 Task: Plan a team-building charity run for the 21st at 8:30 AM.
Action: Mouse moved to (55, 71)
Screenshot: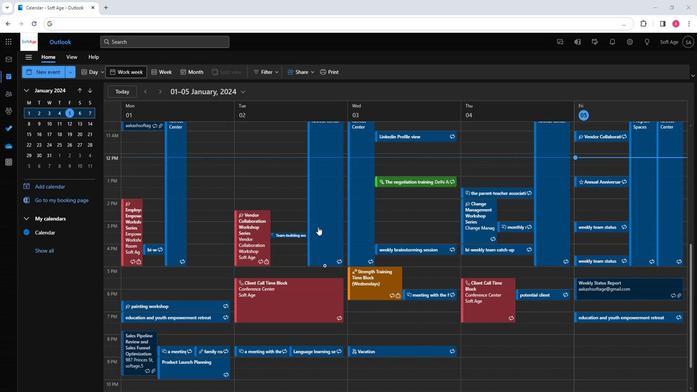 
Action: Mouse pressed left at (55, 71)
Screenshot: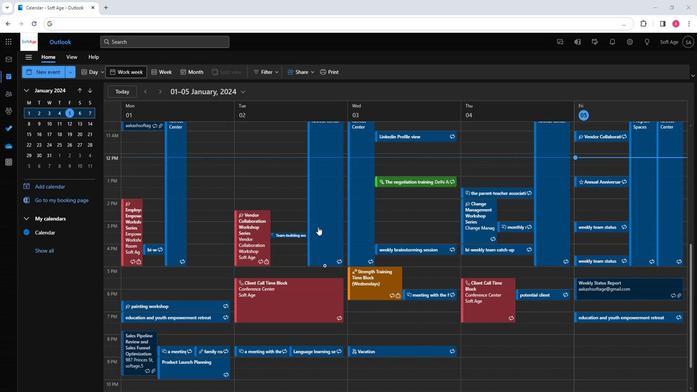 
Action: Mouse moved to (194, 170)
Screenshot: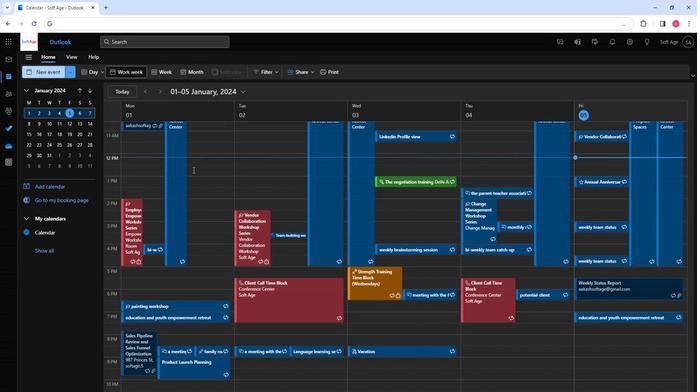 
Action: Key pressed <Key.shift>Team-<Key.shift>Building<Key.space><Key.shift><Key.shift><Key.shift><Key.shift>Charity<Key.space><Key.shift>Run
Screenshot: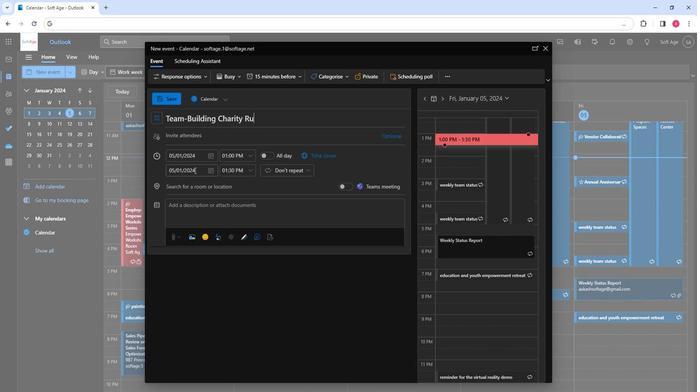 
Action: Mouse moved to (185, 136)
Screenshot: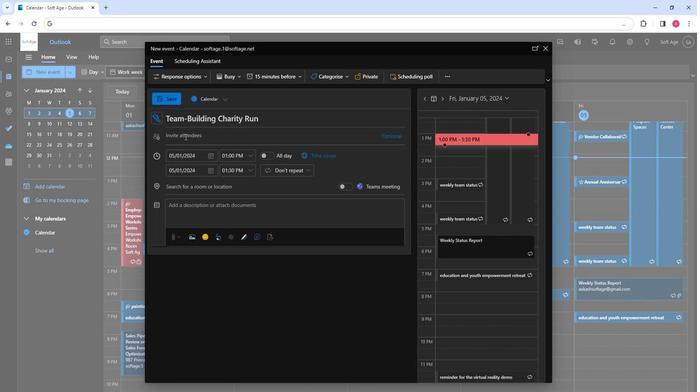 
Action: Mouse pressed left at (185, 136)
Screenshot: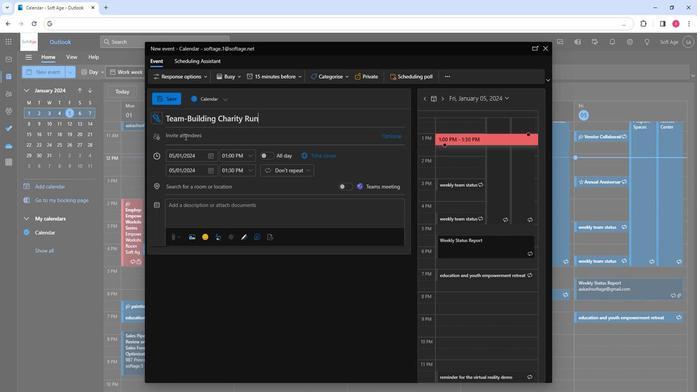 
Action: Key pressed so
Screenshot: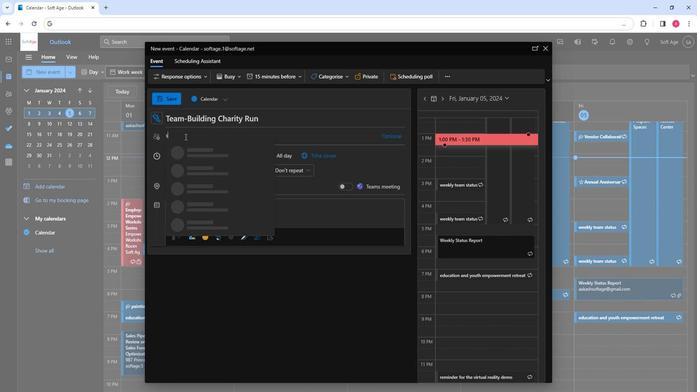 
Action: Mouse moved to (197, 150)
Screenshot: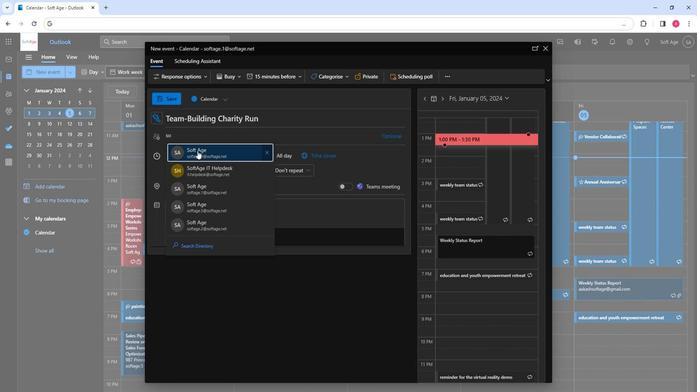 
Action: Mouse pressed left at (197, 150)
Screenshot: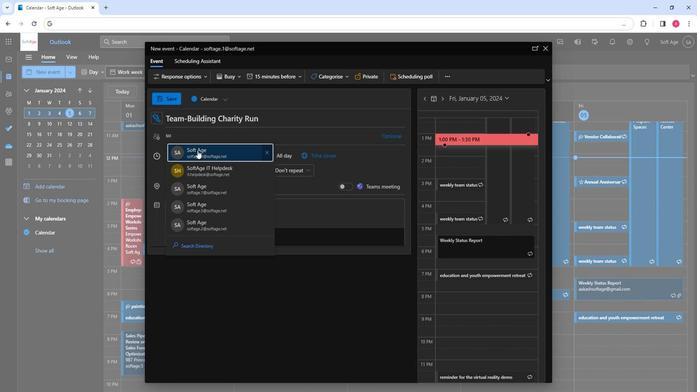
Action: Key pressed so
Screenshot: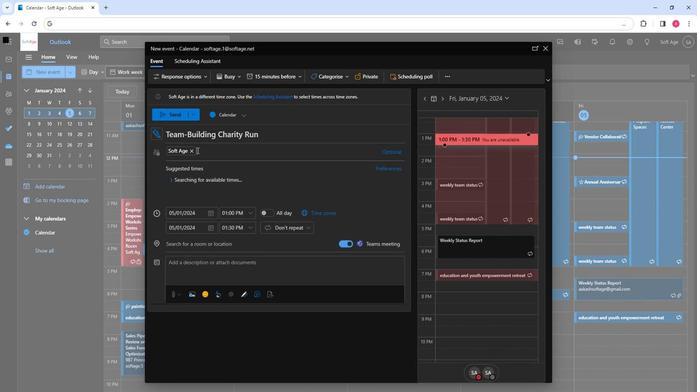 
Action: Mouse moved to (235, 205)
Screenshot: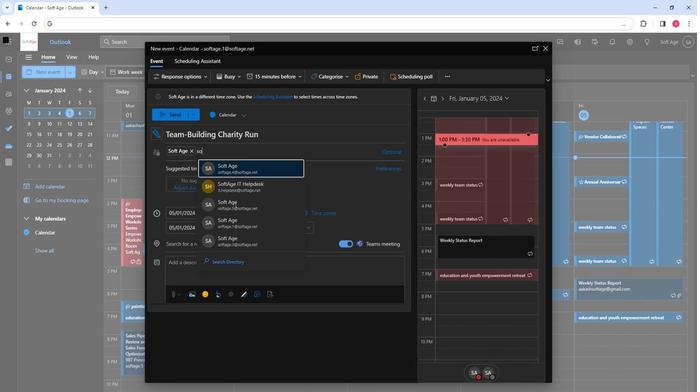 
Action: Mouse pressed left at (235, 205)
Screenshot: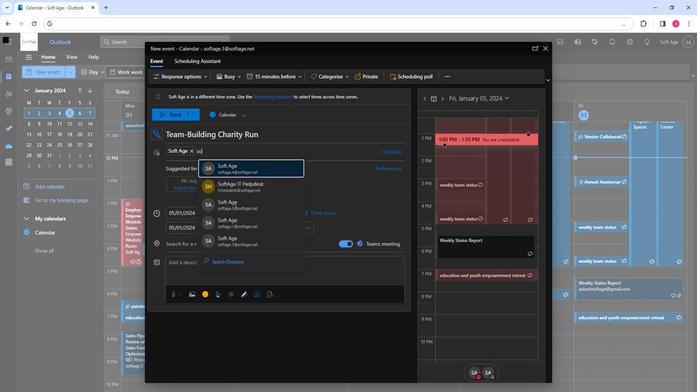 
Action: Key pressed so
Screenshot: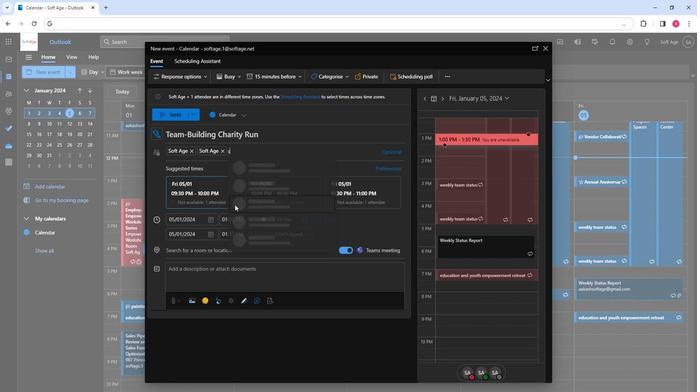 
Action: Mouse moved to (262, 226)
Screenshot: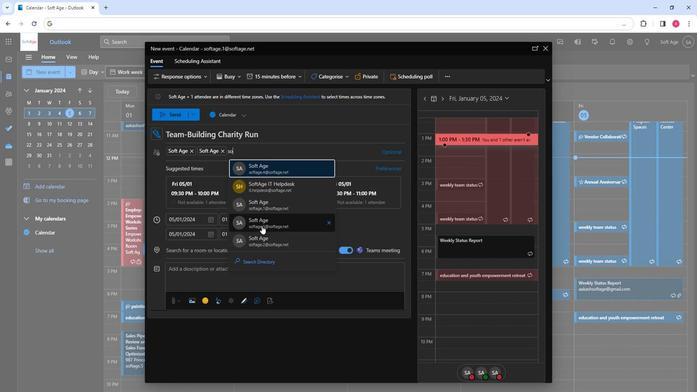 
Action: Mouse pressed left at (262, 226)
Screenshot: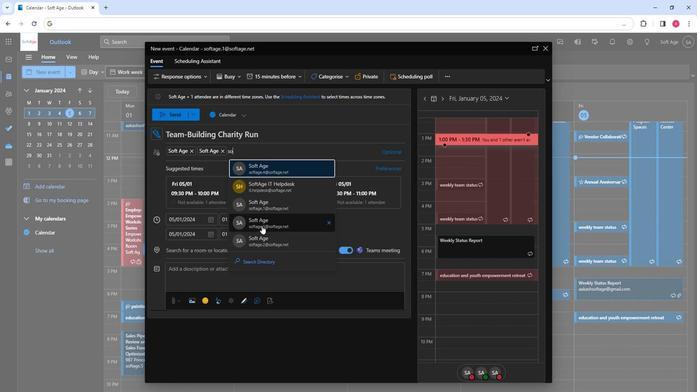 
Action: Mouse moved to (210, 214)
Screenshot: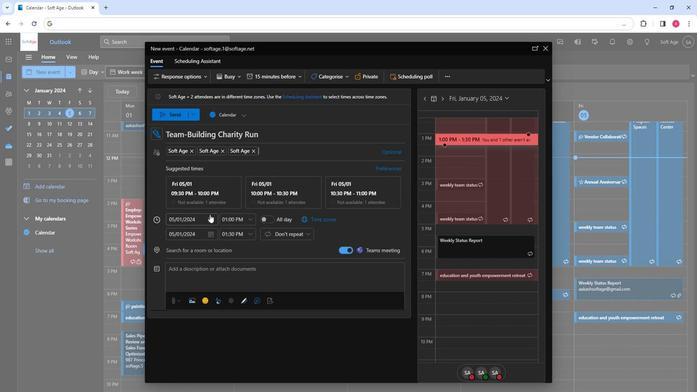 
Action: Mouse pressed left at (210, 214)
Screenshot: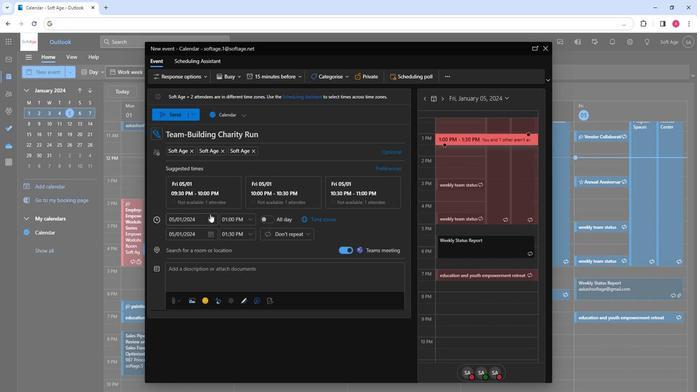 
Action: Mouse moved to (235, 278)
Screenshot: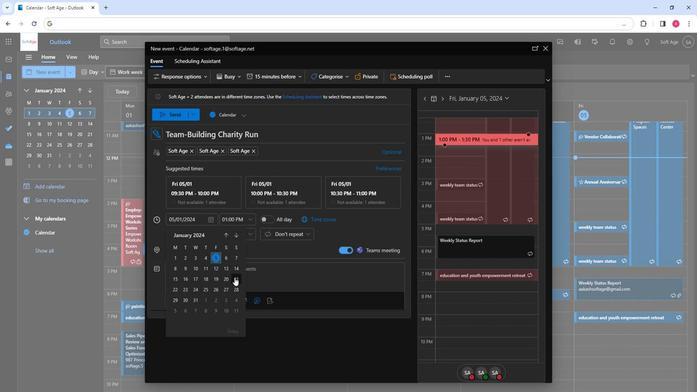 
Action: Mouse pressed left at (235, 278)
Screenshot: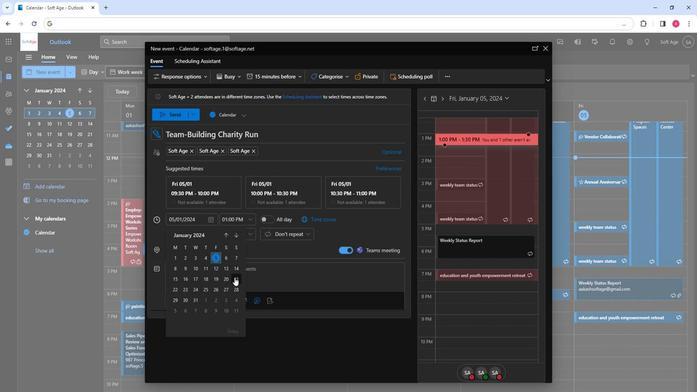 
Action: Mouse moved to (249, 216)
Screenshot: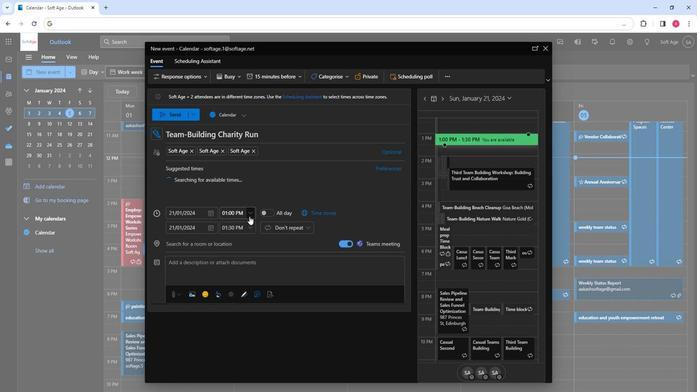 
Action: Mouse pressed left at (249, 216)
Screenshot: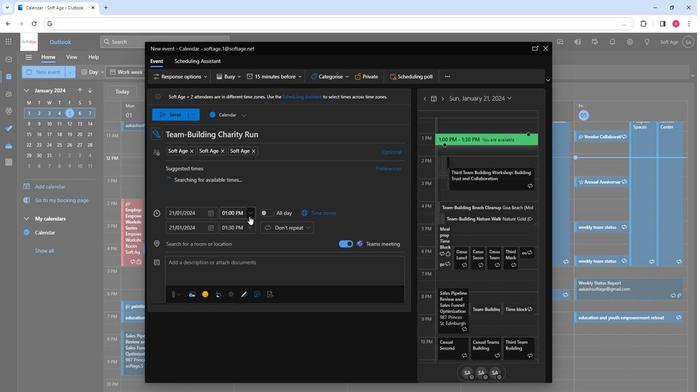
Action: Mouse moved to (242, 260)
Screenshot: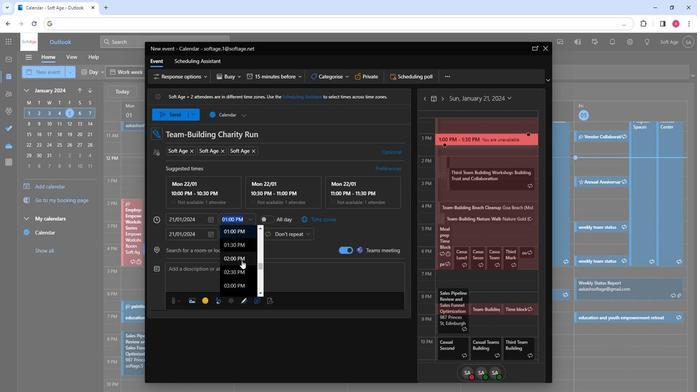 
Action: Mouse scrolled (242, 261) with delta (0, 0)
Screenshot: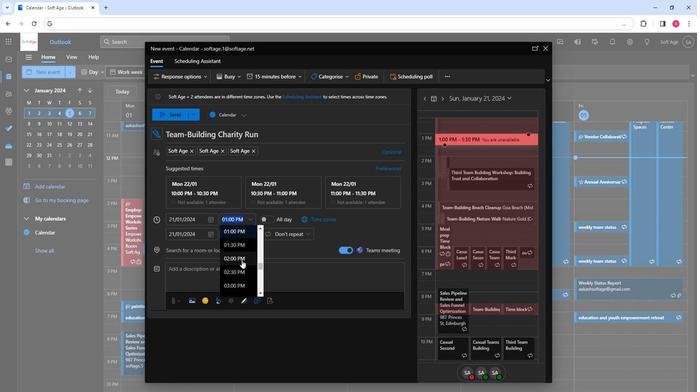 
Action: Mouse moved to (240, 257)
Screenshot: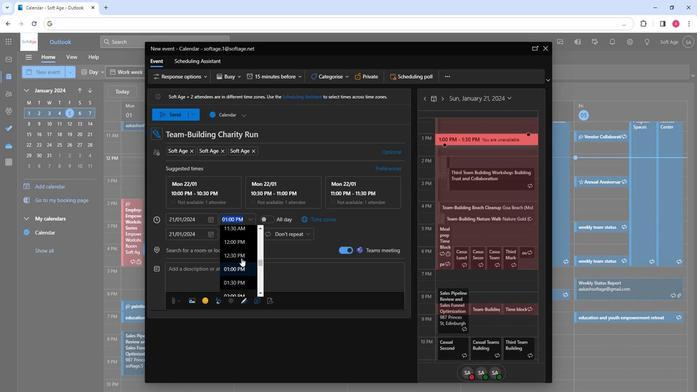 
Action: Mouse scrolled (240, 257) with delta (0, 0)
Screenshot: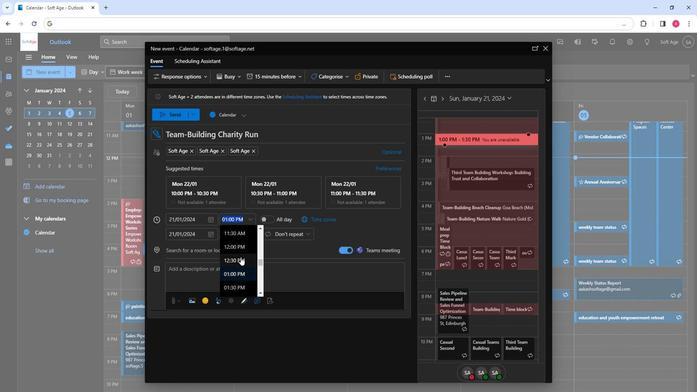 
Action: Mouse moved to (239, 257)
Screenshot: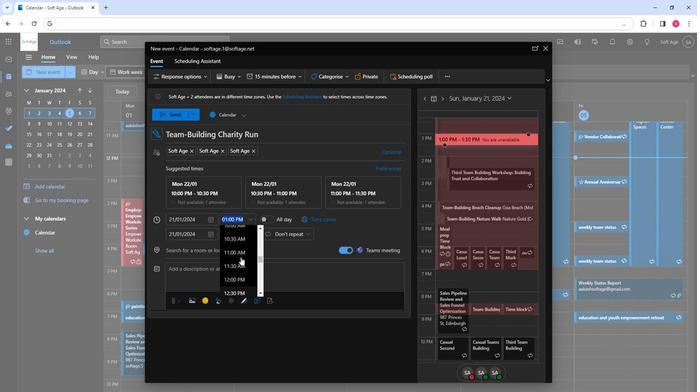 
Action: Mouse scrolled (239, 257) with delta (0, 0)
Screenshot: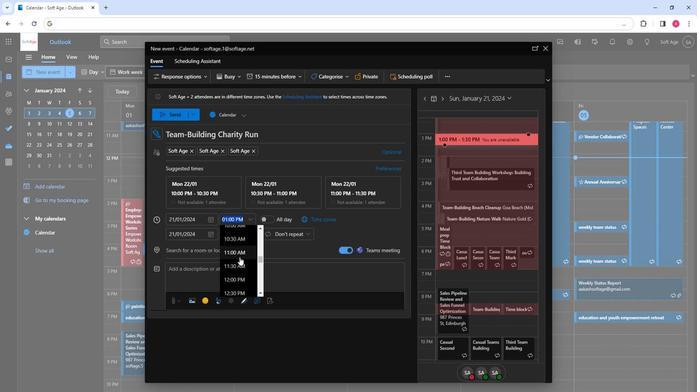 
Action: Mouse scrolled (239, 257) with delta (0, 0)
Screenshot: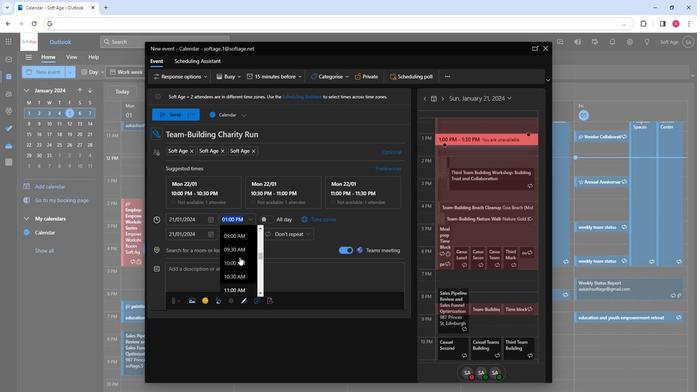 
Action: Mouse moved to (231, 261)
Screenshot: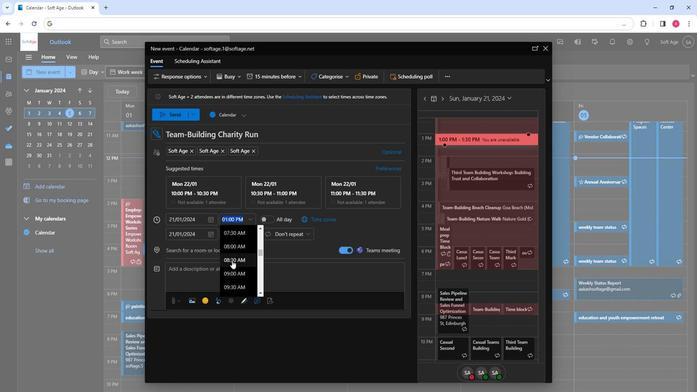 
Action: Mouse pressed left at (231, 261)
Screenshot: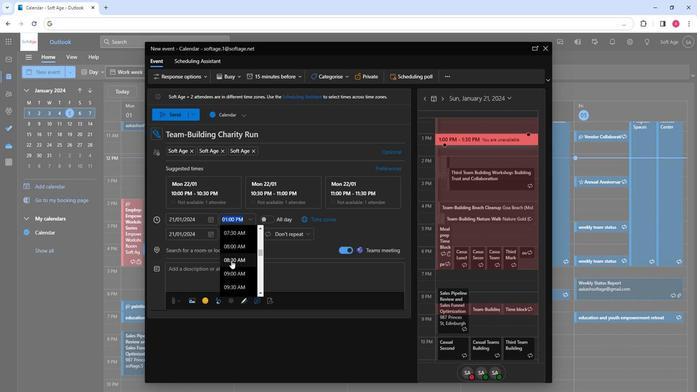 
Action: Mouse moved to (209, 248)
Screenshot: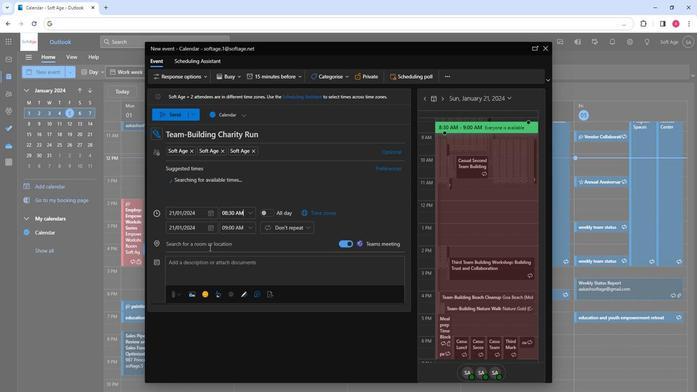 
Action: Mouse pressed left at (209, 248)
Screenshot: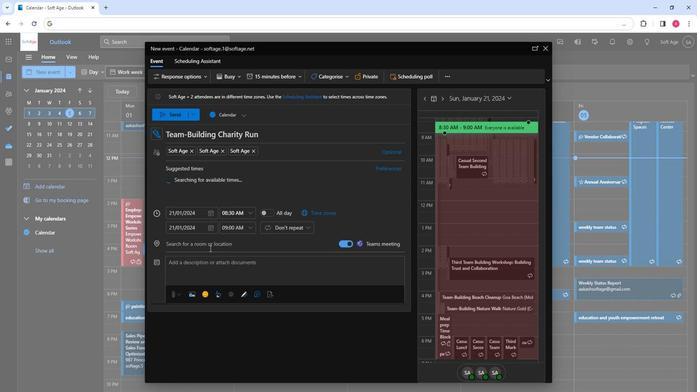 
Action: Mouse moved to (205, 317)
Screenshot: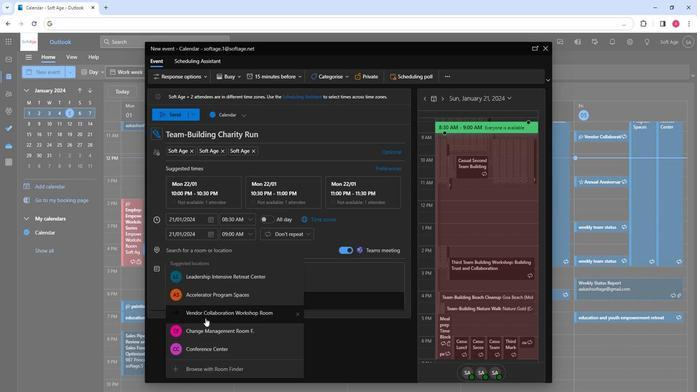 
Action: Mouse pressed left at (205, 317)
Screenshot: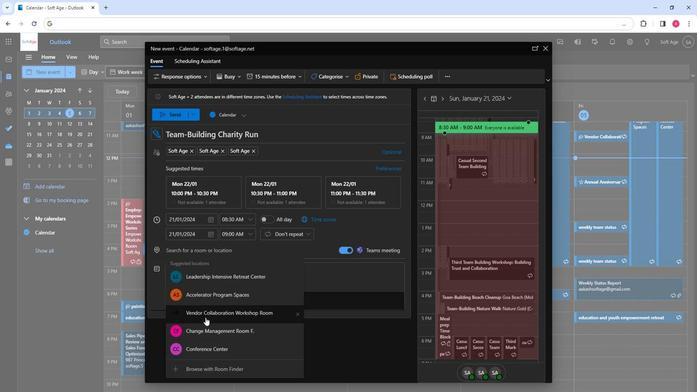 
Action: Mouse moved to (199, 270)
Screenshot: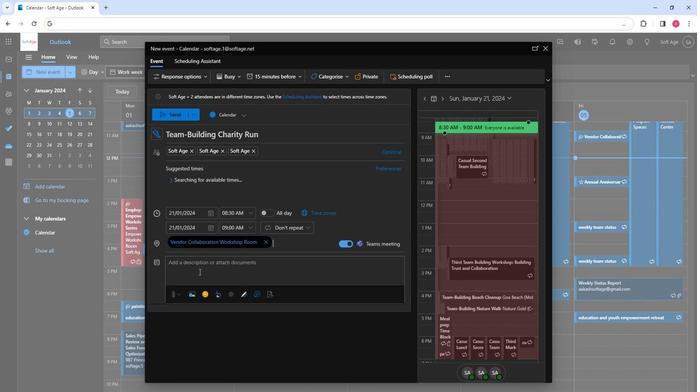 
Action: Mouse pressed left at (199, 270)
Screenshot: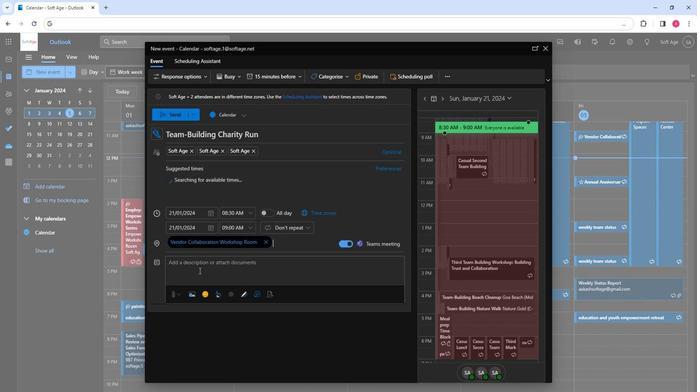 
Action: Key pressed <Key.shift>Run<Key.space>for<Key.space>in<Key.space>our<Key.space>team-building<Key.space>charity<Key.space>run<Key.shift>
Screenshot: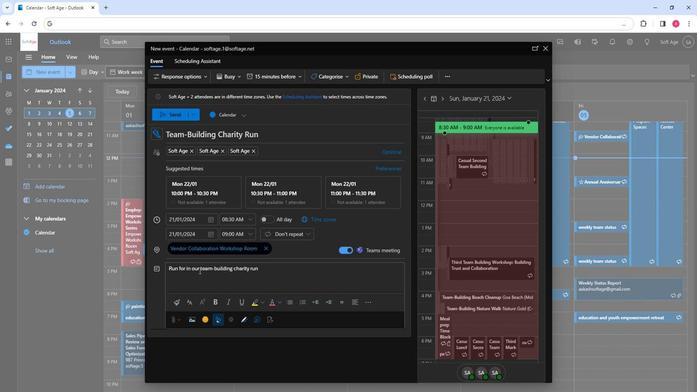 
Action: Mouse moved to (199, 270)
Screenshot: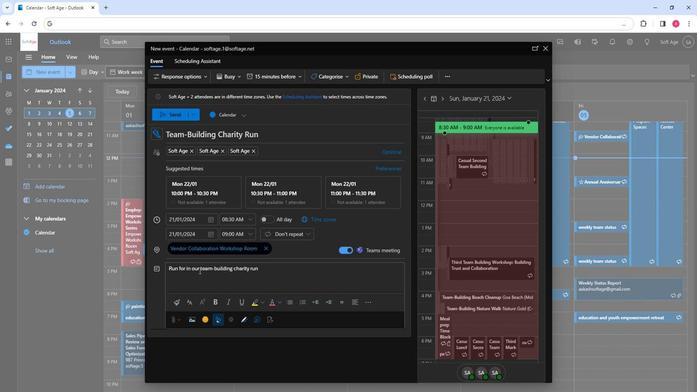 
Action: Key pressed <Key.shift>!
Screenshot: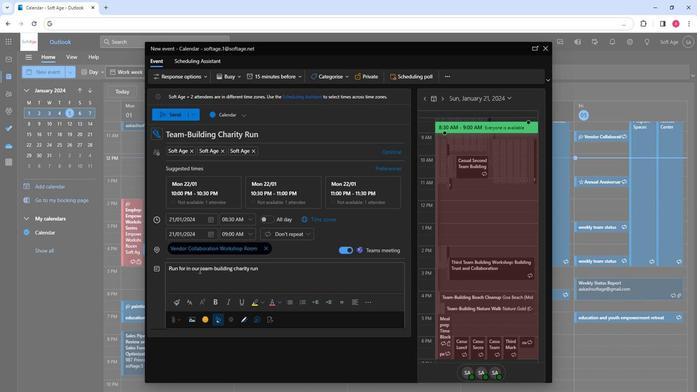
Action: Mouse moved to (195, 270)
Screenshot: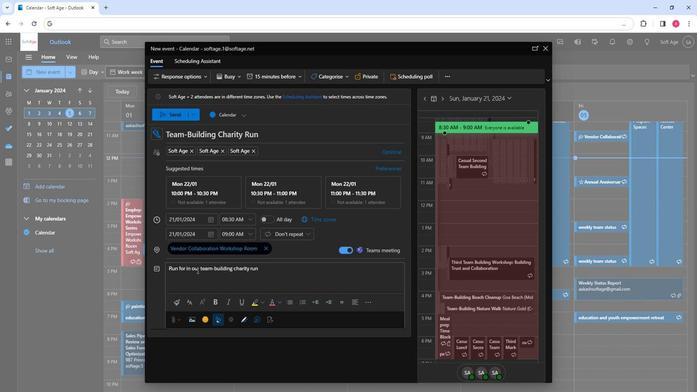 
Action: Key pressed <Key.space><Key.shift><Key.shift><Key.shift><Key.shift><Key.shift><Key.shift>Strengthen<Key.space>bonds<Key.space>while<Key.space>supporting<Key.space>a<Key.space>meaningful<Key.space>charity,<Key.space>promoting<Key.space>wellness,<Key.space>and<Key.space>making<Key.space>a<Key.space>positive<Key.space>impact<Key.space>together<Key.space>as<Key.space>united<Key.space>and<Key.space>purpose-driven<Key.space>team
Screenshot: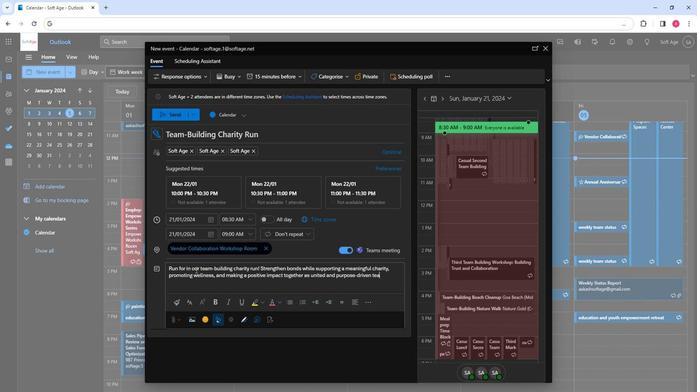 
Action: Mouse moved to (232, 274)
Screenshot: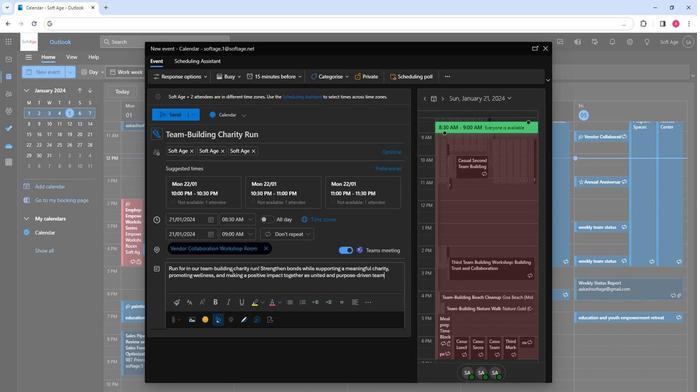 
Action: Mouse pressed left at (232, 274)
Screenshot: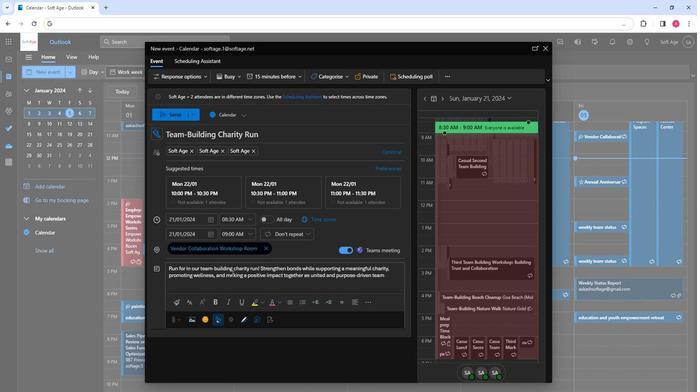 
Action: Mouse pressed left at (232, 274)
Screenshot: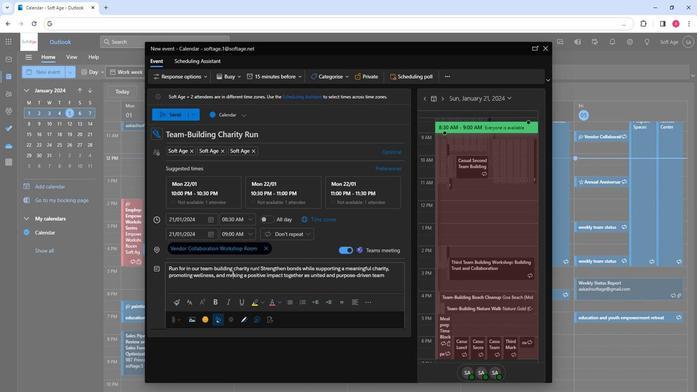 
Action: Mouse moved to (232, 274)
Screenshot: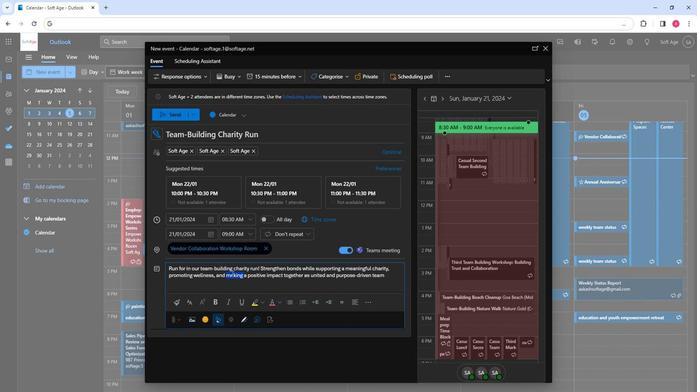 
Action: Mouse pressed left at (232, 274)
Screenshot: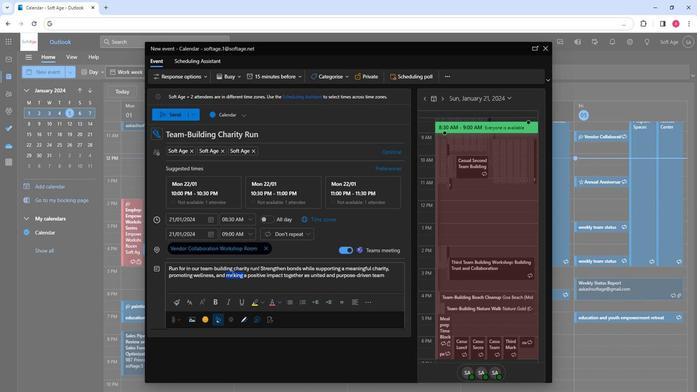 
Action: Mouse moved to (190, 300)
Screenshot: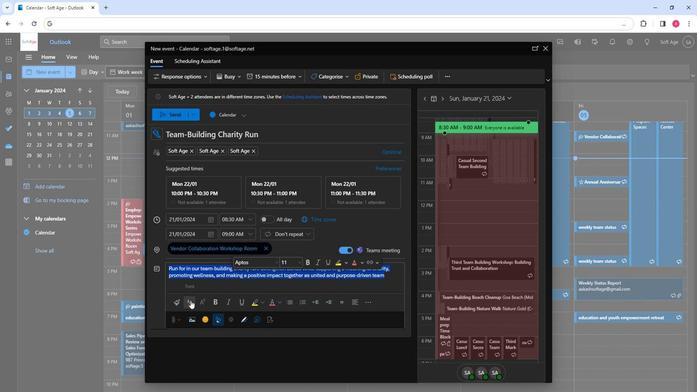 
Action: Mouse pressed left at (190, 300)
Screenshot: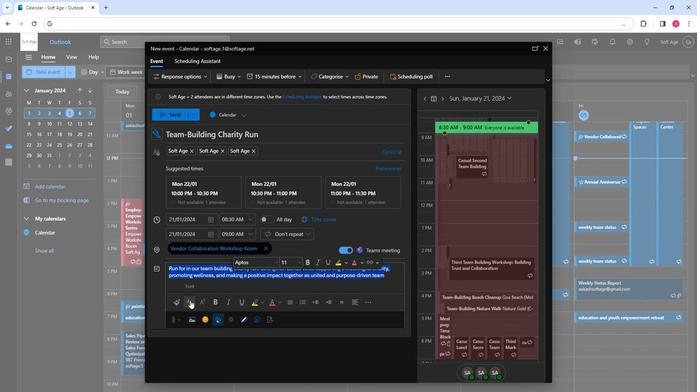 
Action: Mouse moved to (221, 221)
Screenshot: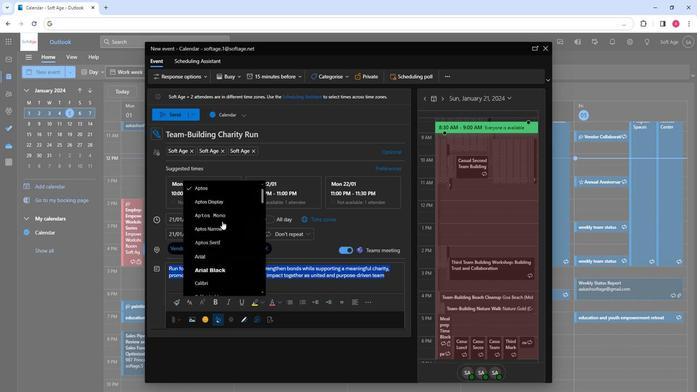
Action: Mouse scrolled (221, 220) with delta (0, 0)
Screenshot: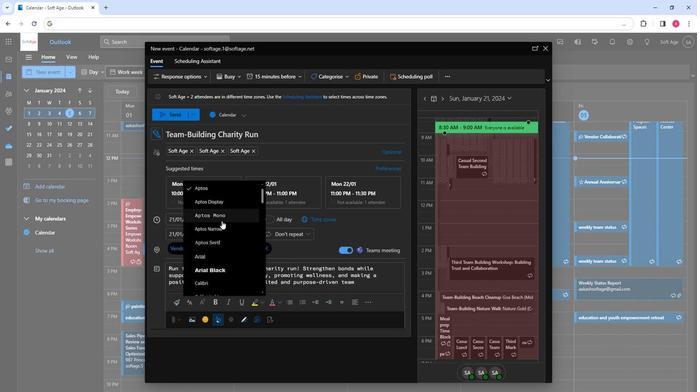 
Action: Mouse scrolled (221, 220) with delta (0, 0)
Screenshot: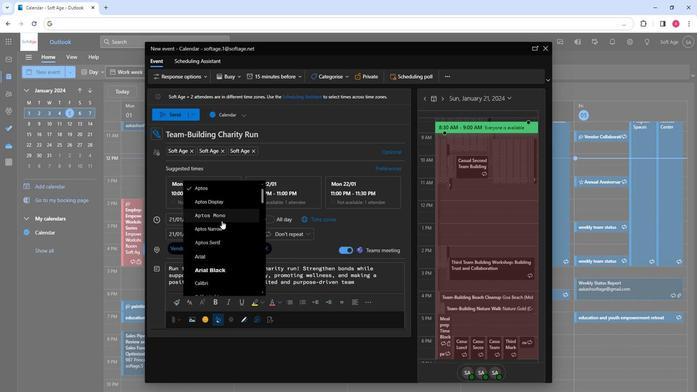 
Action: Mouse scrolled (221, 220) with delta (0, 0)
Screenshot: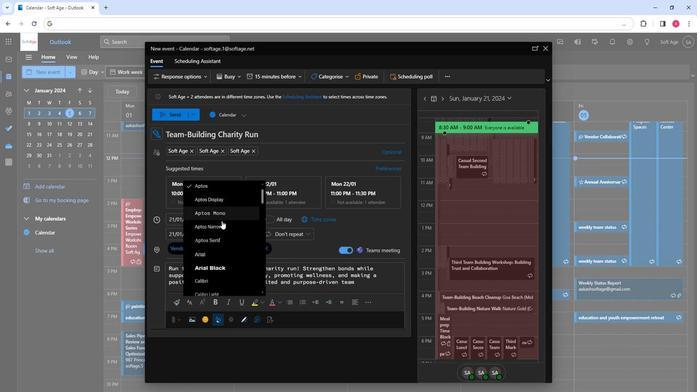 
Action: Mouse scrolled (221, 220) with delta (0, 0)
Screenshot: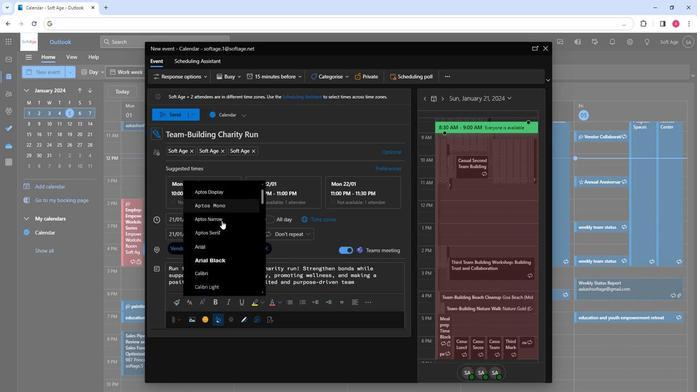 
Action: Mouse moved to (208, 202)
Screenshot: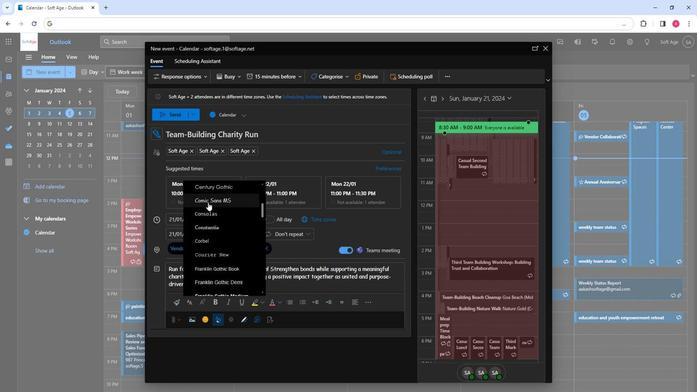 
Action: Mouse pressed left at (208, 202)
Screenshot: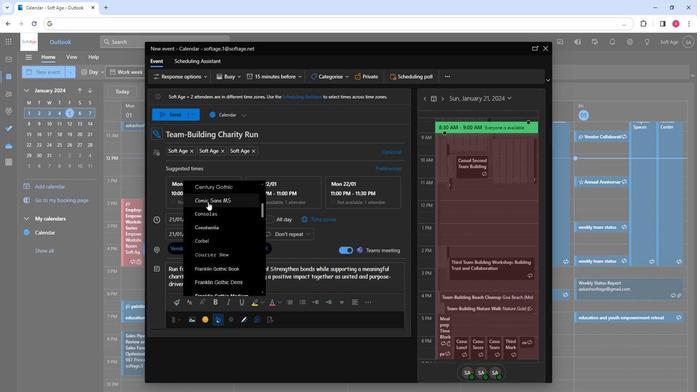 
Action: Mouse moved to (223, 300)
Screenshot: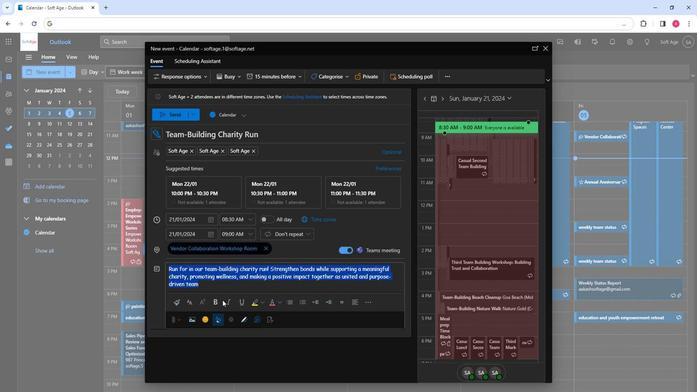 
Action: Mouse pressed left at (223, 300)
Screenshot: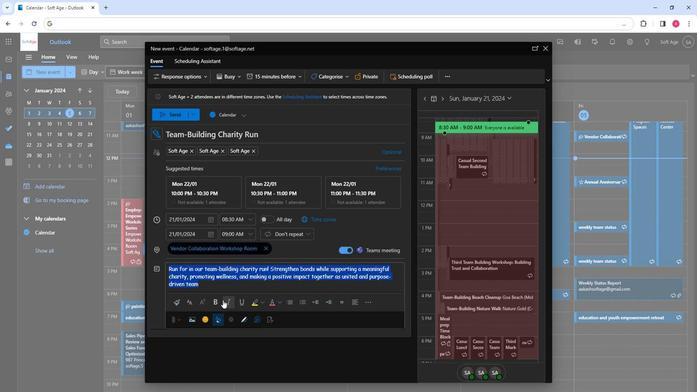 
Action: Mouse moved to (281, 299)
Screenshot: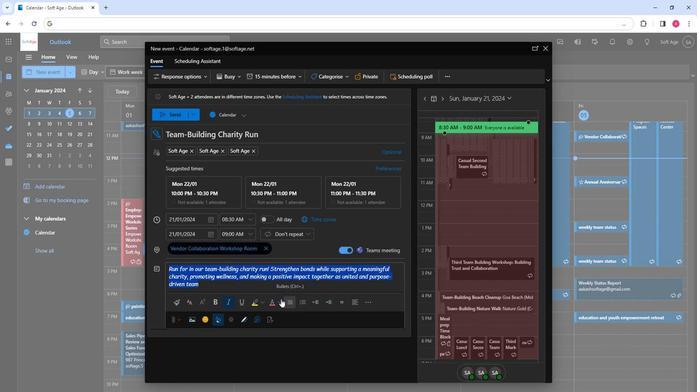 
Action: Mouse pressed left at (281, 299)
Screenshot: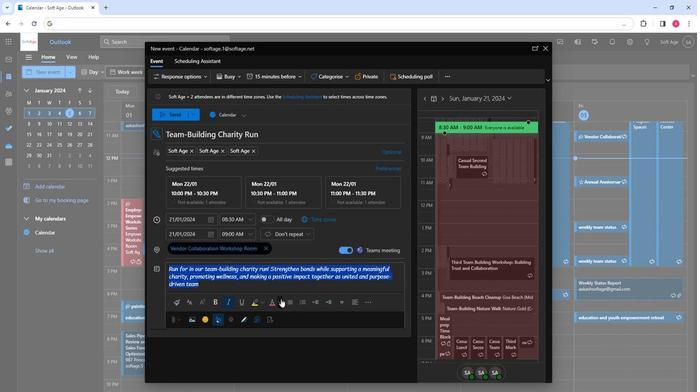 
Action: Mouse moved to (284, 261)
Screenshot: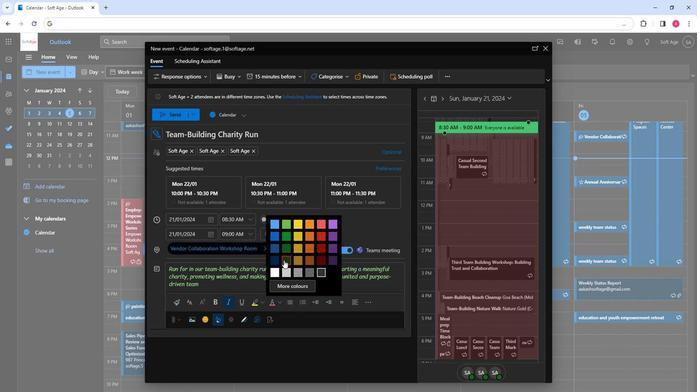 
Action: Mouse pressed left at (284, 261)
Screenshot: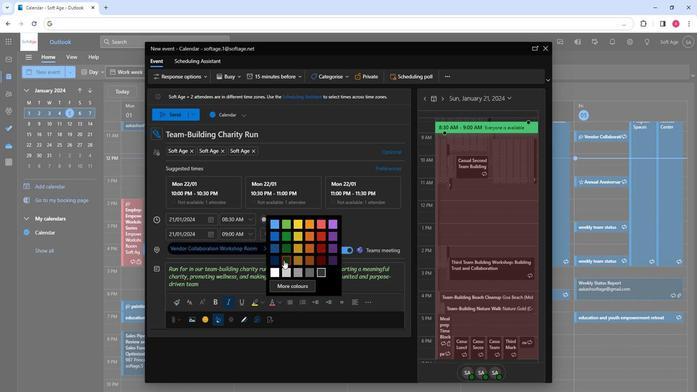 
Action: Mouse moved to (326, 304)
Screenshot: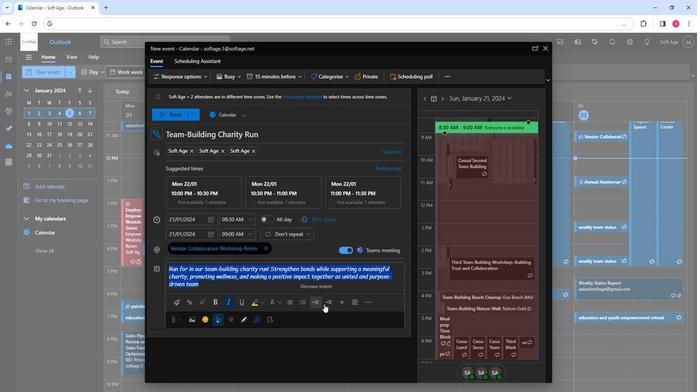 
Action: Mouse pressed left at (326, 304)
Screenshot: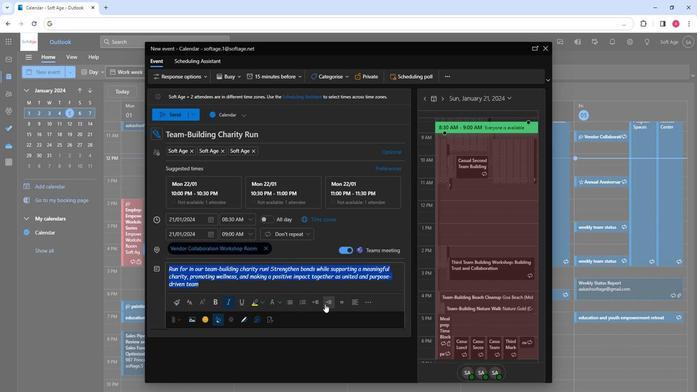 
Action: Mouse moved to (285, 288)
Screenshot: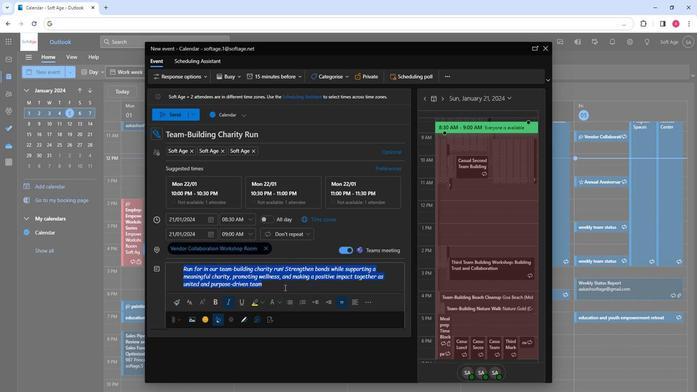 
Action: Mouse pressed left at (285, 288)
Screenshot: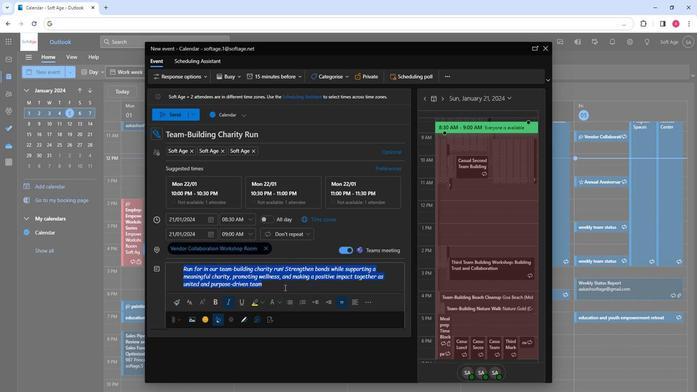 
Action: Mouse moved to (172, 116)
Screenshot: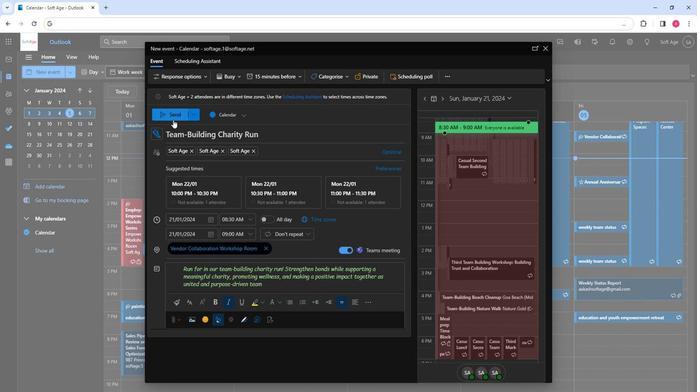 
Action: Mouse pressed left at (172, 116)
Screenshot: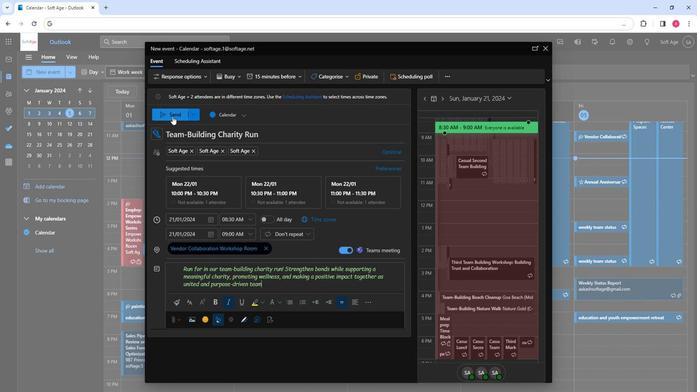 
Action: Mouse moved to (218, 247)
Screenshot: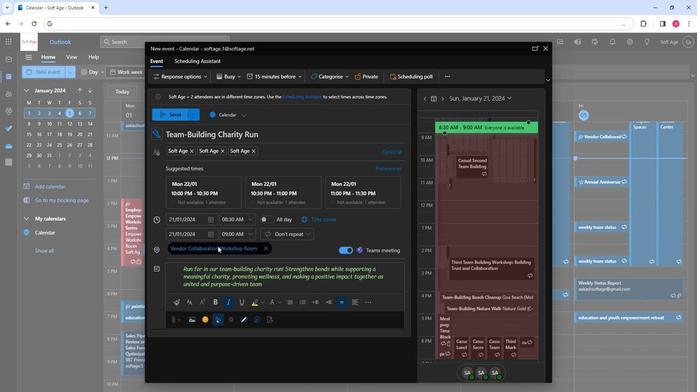 
